 Task: Create Board Content Amplification to Workspace Credit Analysis. Create Board Sales Performance Management to Workspace Credit Analysis. Create Board Content Marketing Infographic Strategy and Execution to Workspace Credit Analysis
Action: Mouse moved to (109, 65)
Screenshot: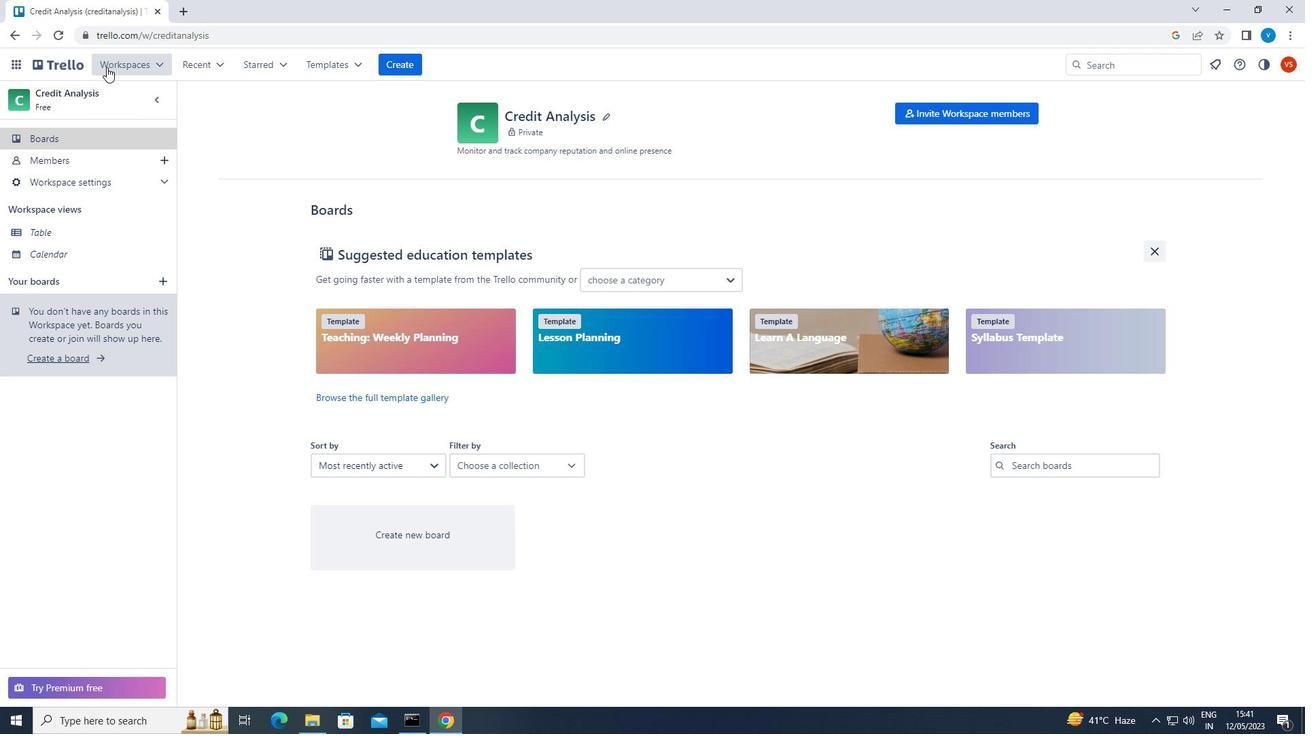 
Action: Mouse pressed left at (109, 65)
Screenshot: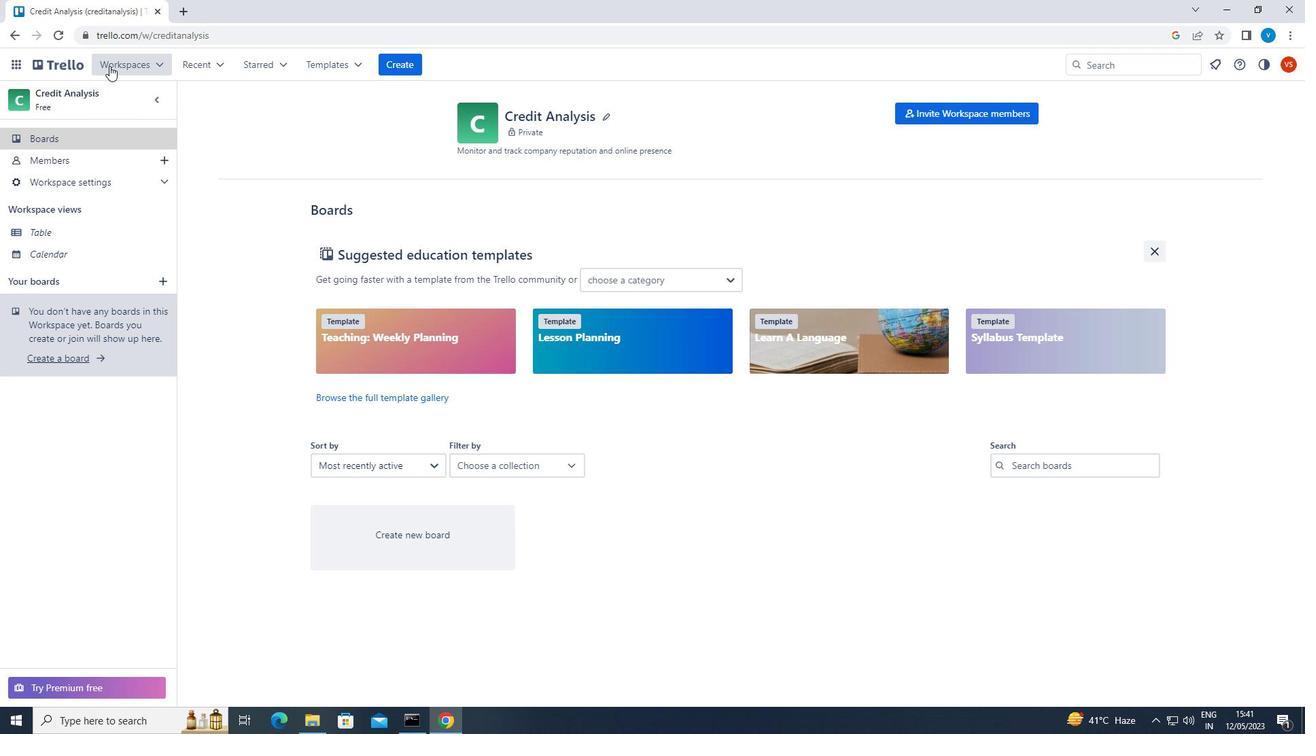 
Action: Mouse moved to (177, 433)
Screenshot: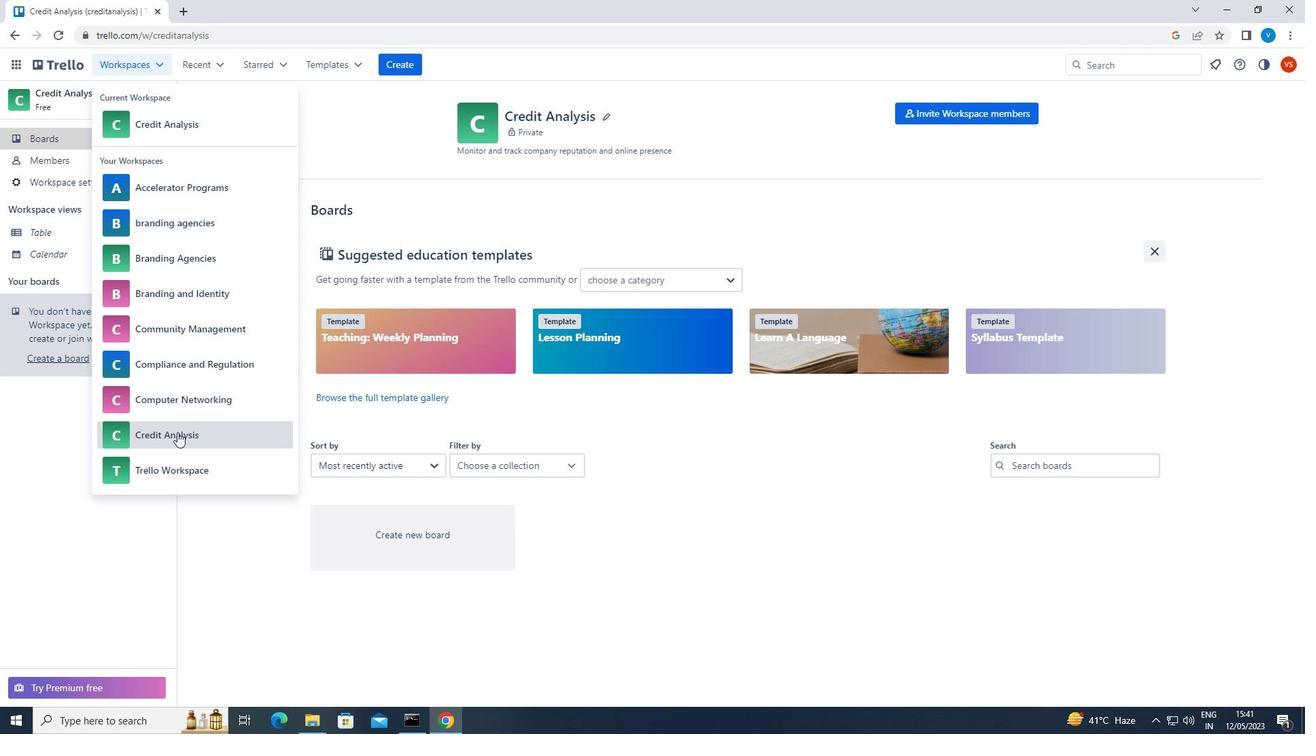 
Action: Mouse pressed left at (177, 433)
Screenshot: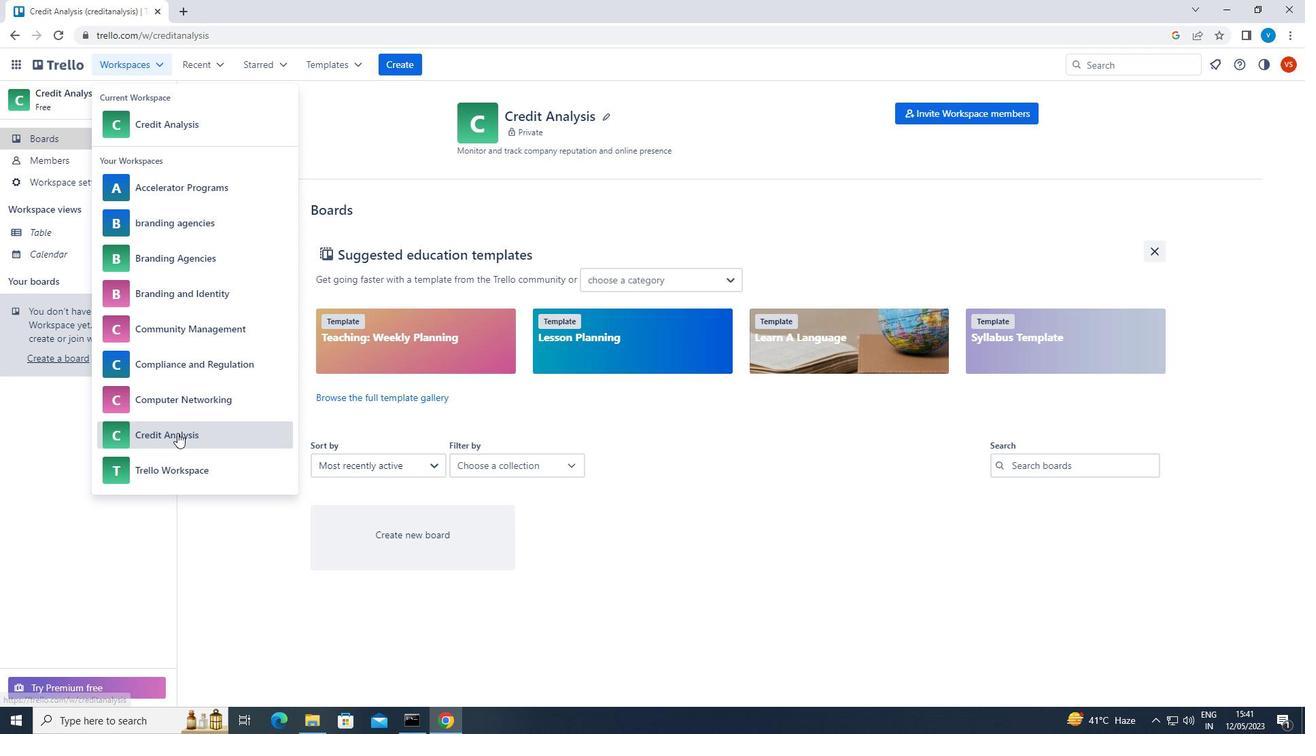 
Action: Mouse moved to (410, 522)
Screenshot: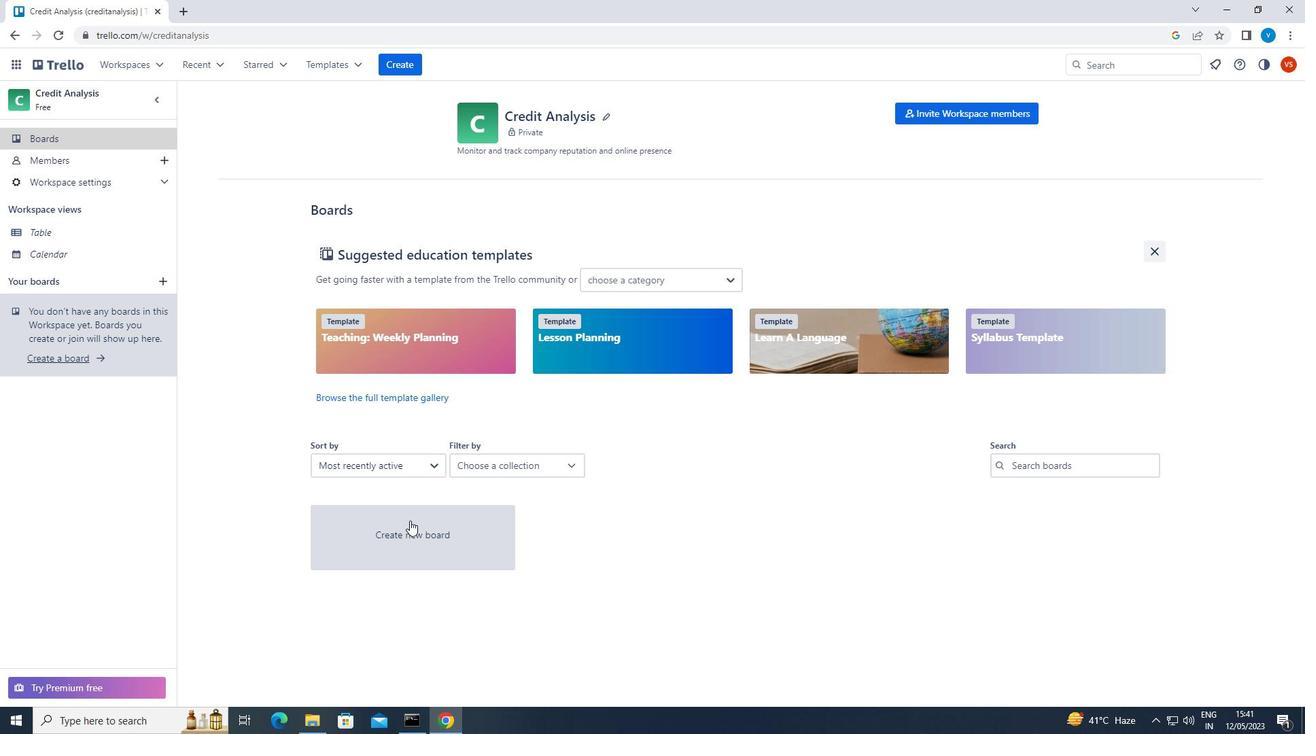 
Action: Mouse pressed left at (410, 522)
Screenshot: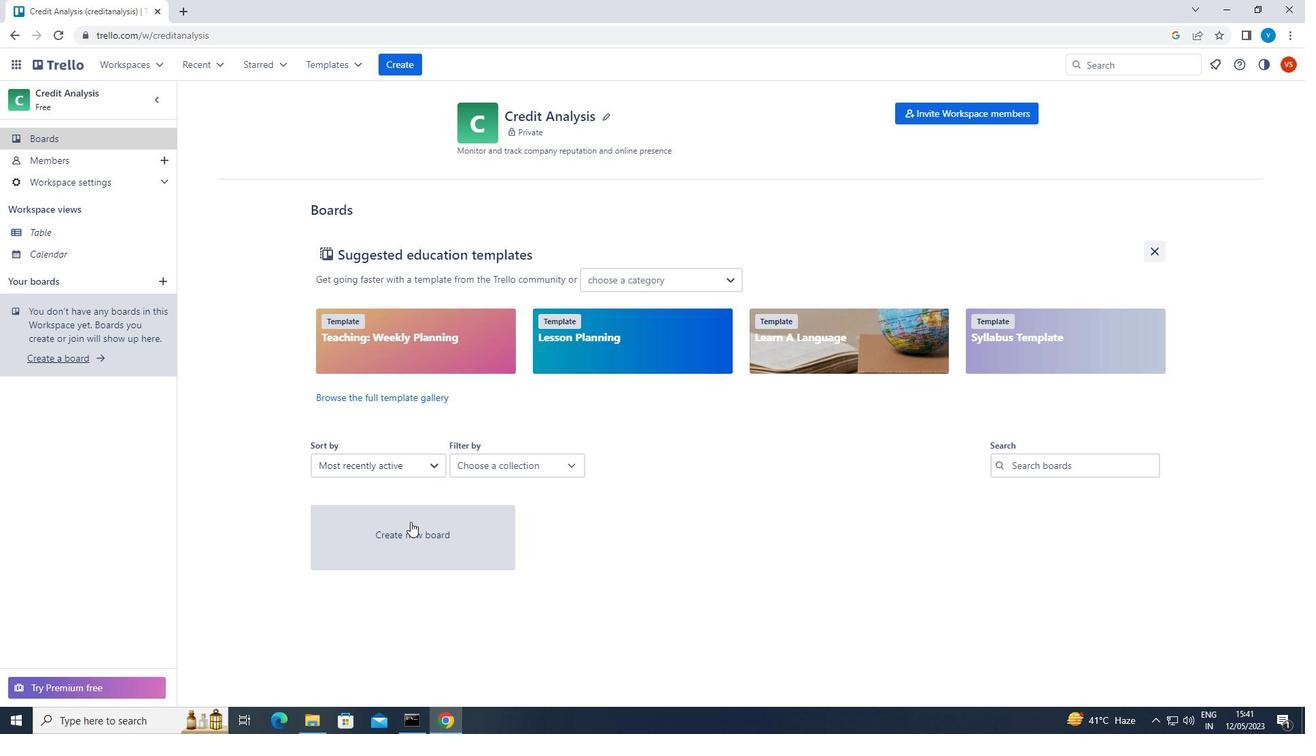 
Action: Mouse moved to (565, 492)
Screenshot: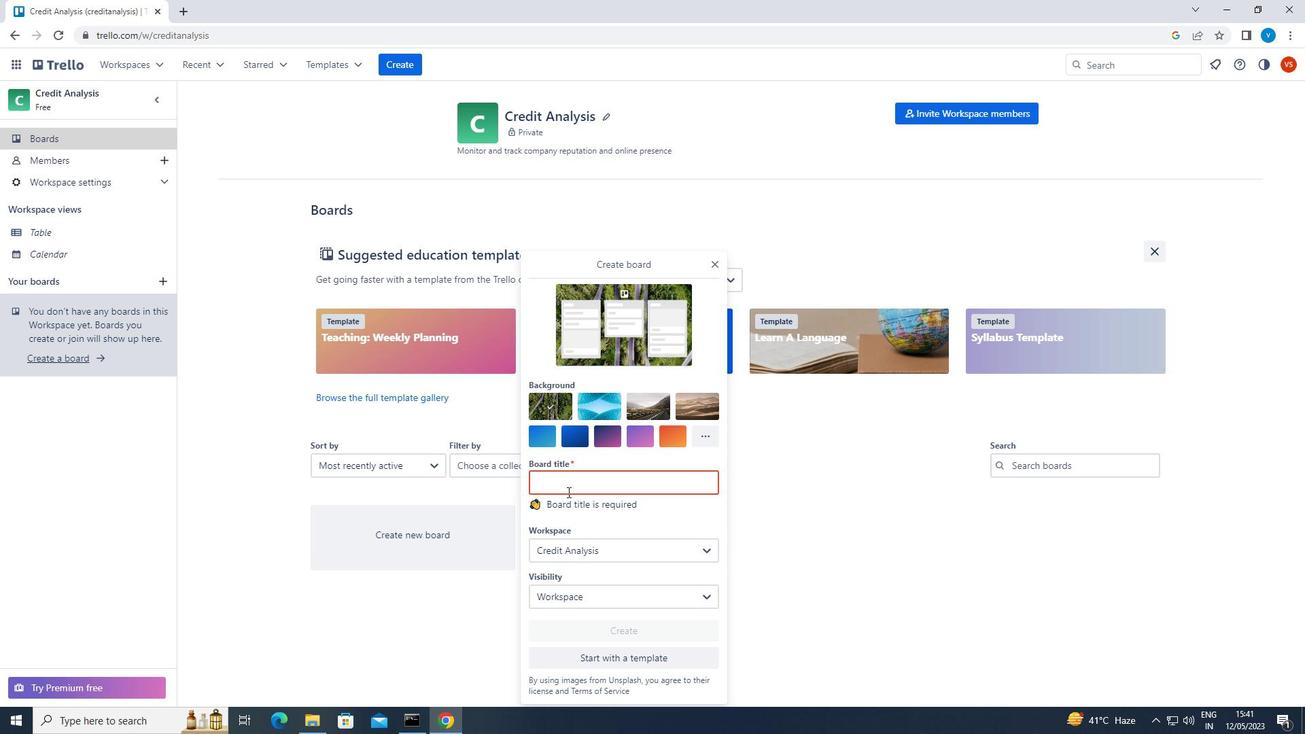
Action: Key pressed <Key.shift>CONTENT<Key.space><Key.shift>AMPLIFICATION
Screenshot: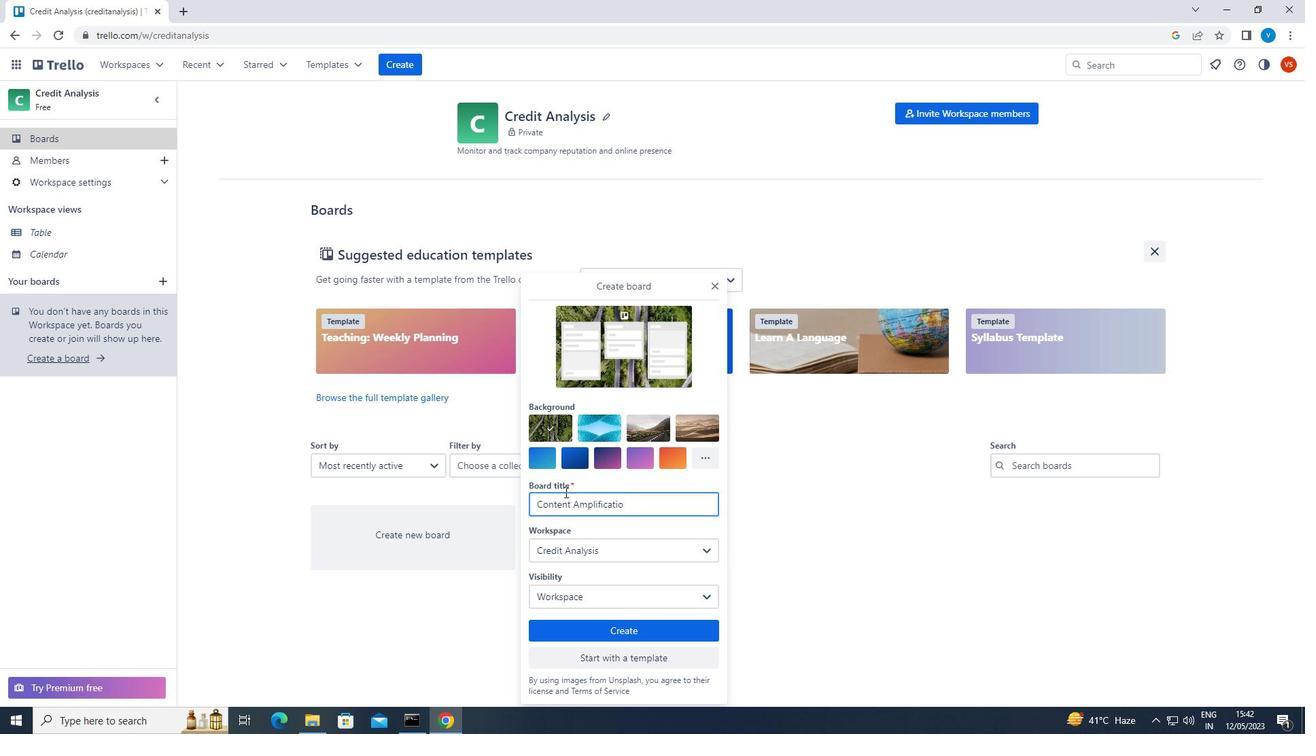 
Action: Mouse moved to (623, 634)
Screenshot: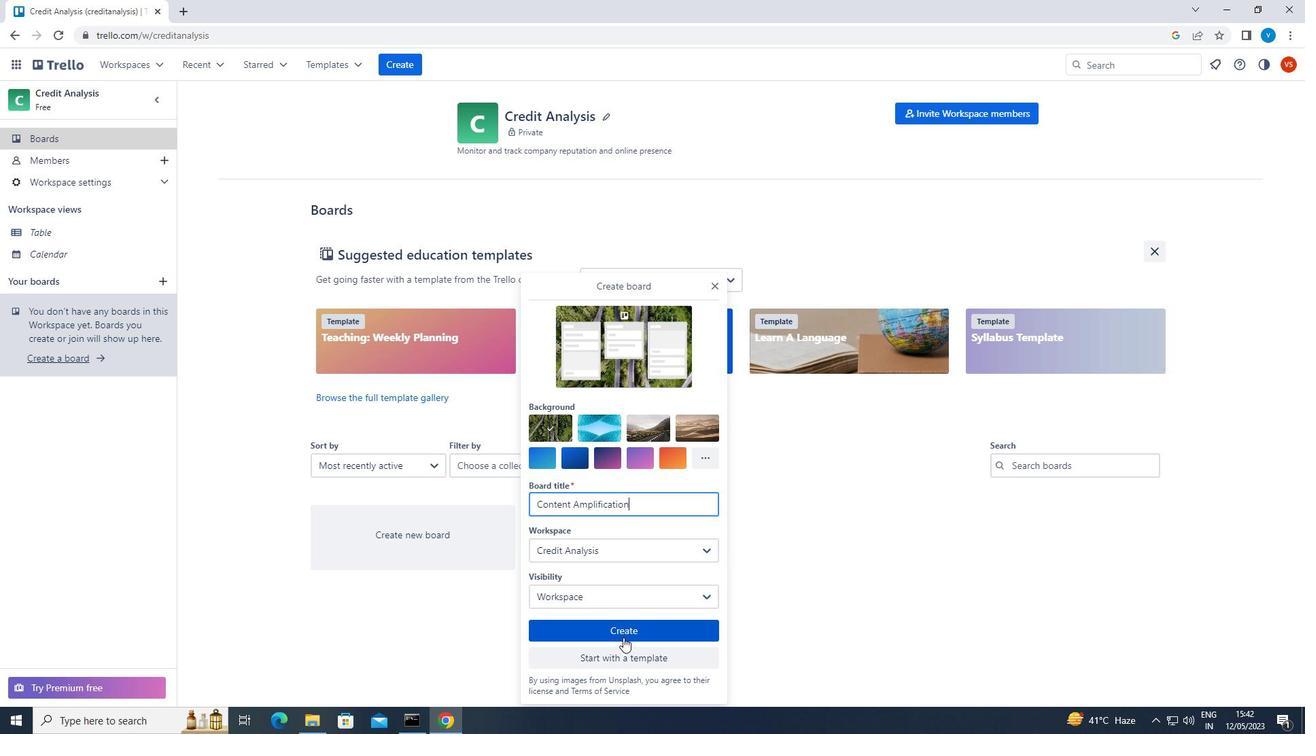 
Action: Mouse pressed left at (623, 634)
Screenshot: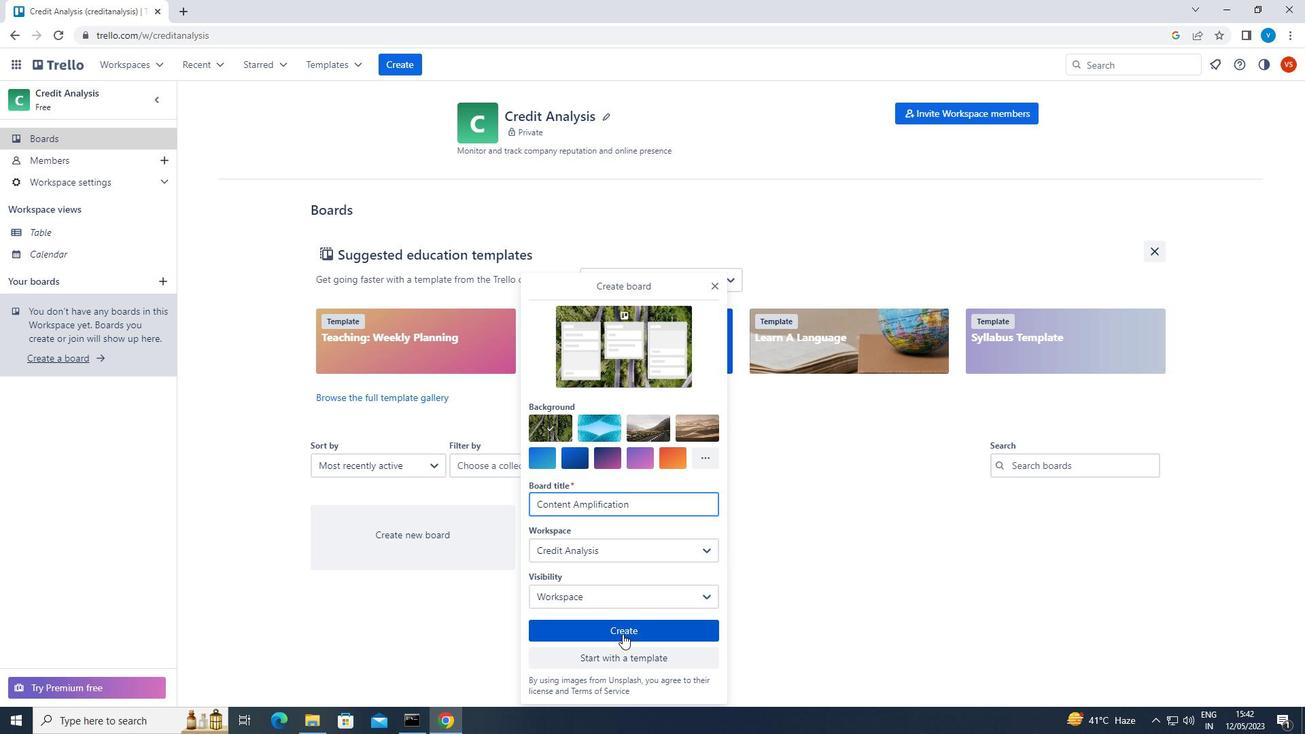 
Action: Mouse moved to (397, 70)
Screenshot: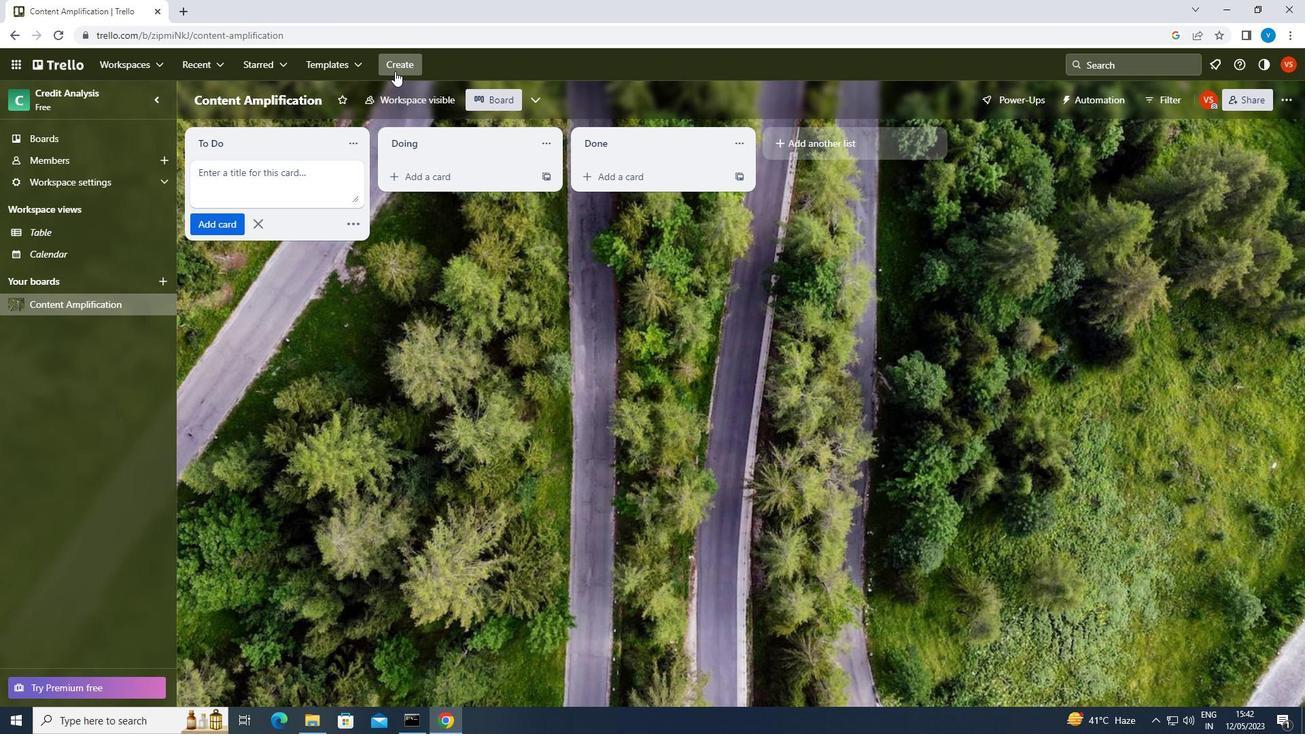 
Action: Mouse pressed left at (397, 70)
Screenshot: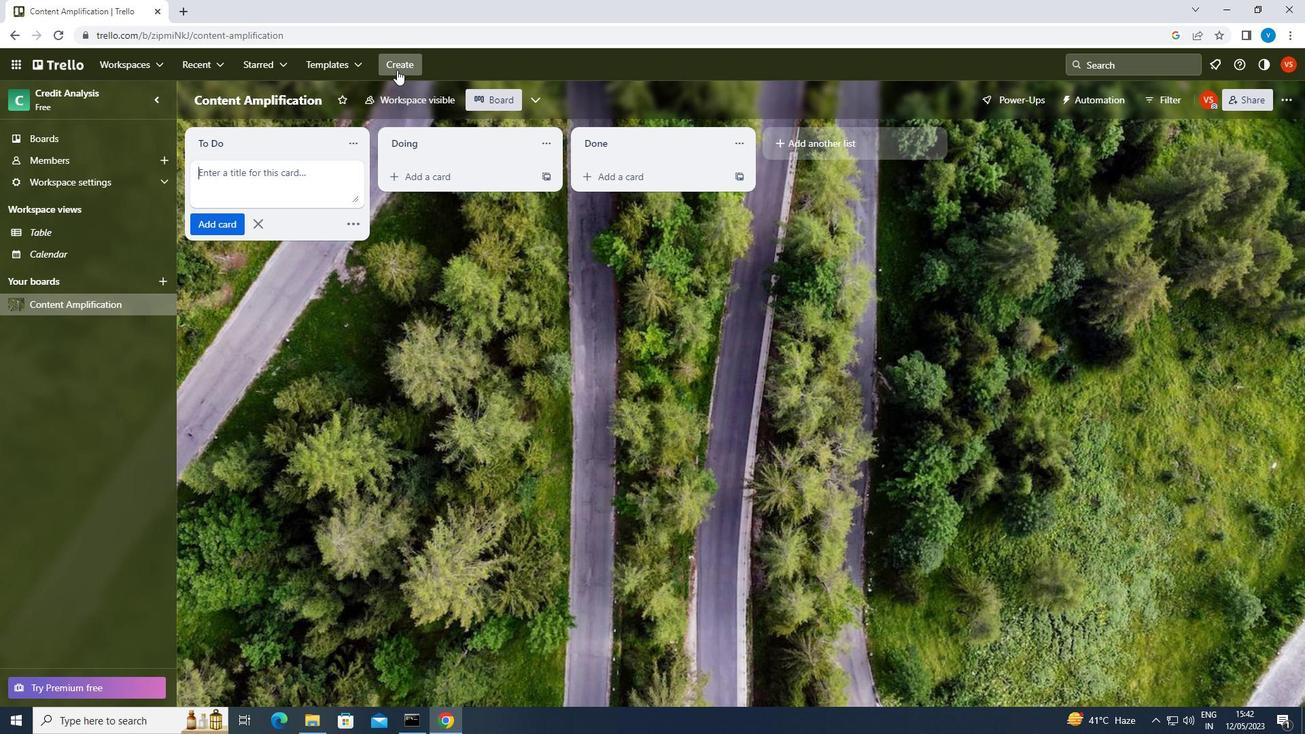 
Action: Mouse moved to (405, 111)
Screenshot: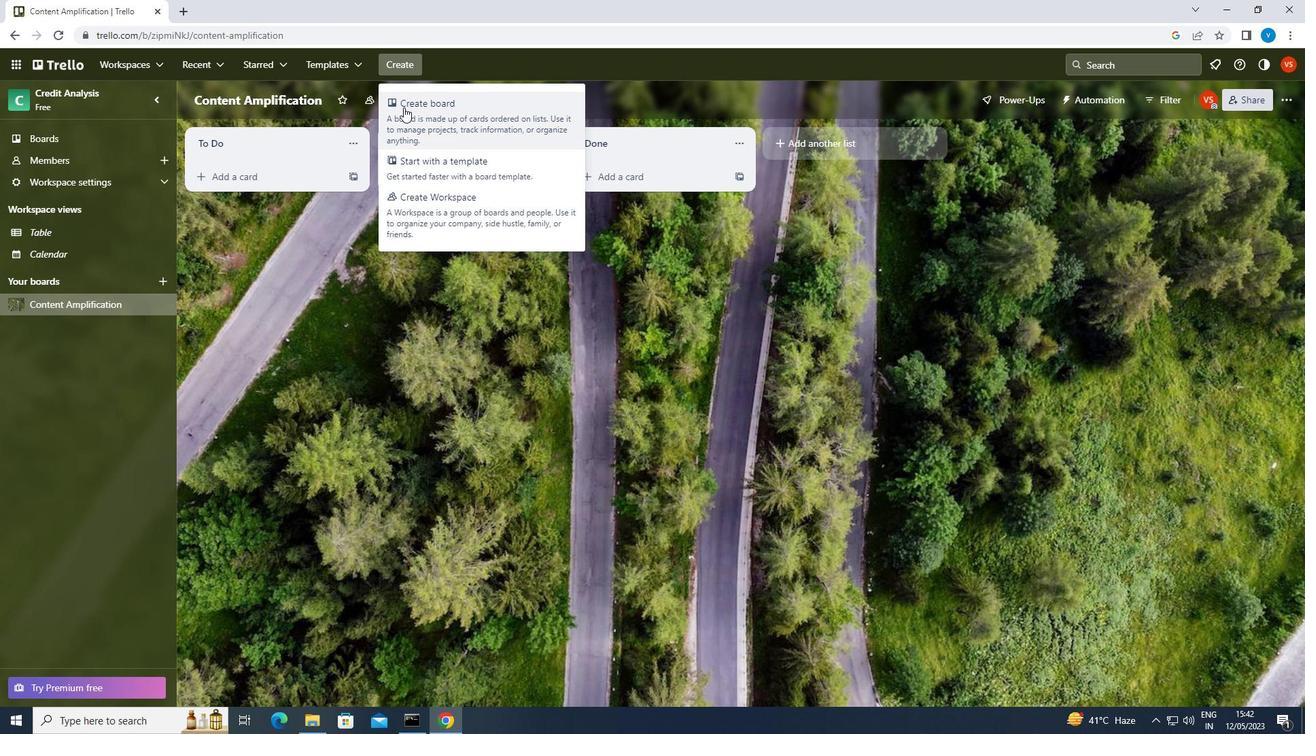 
Action: Mouse pressed left at (405, 111)
Screenshot: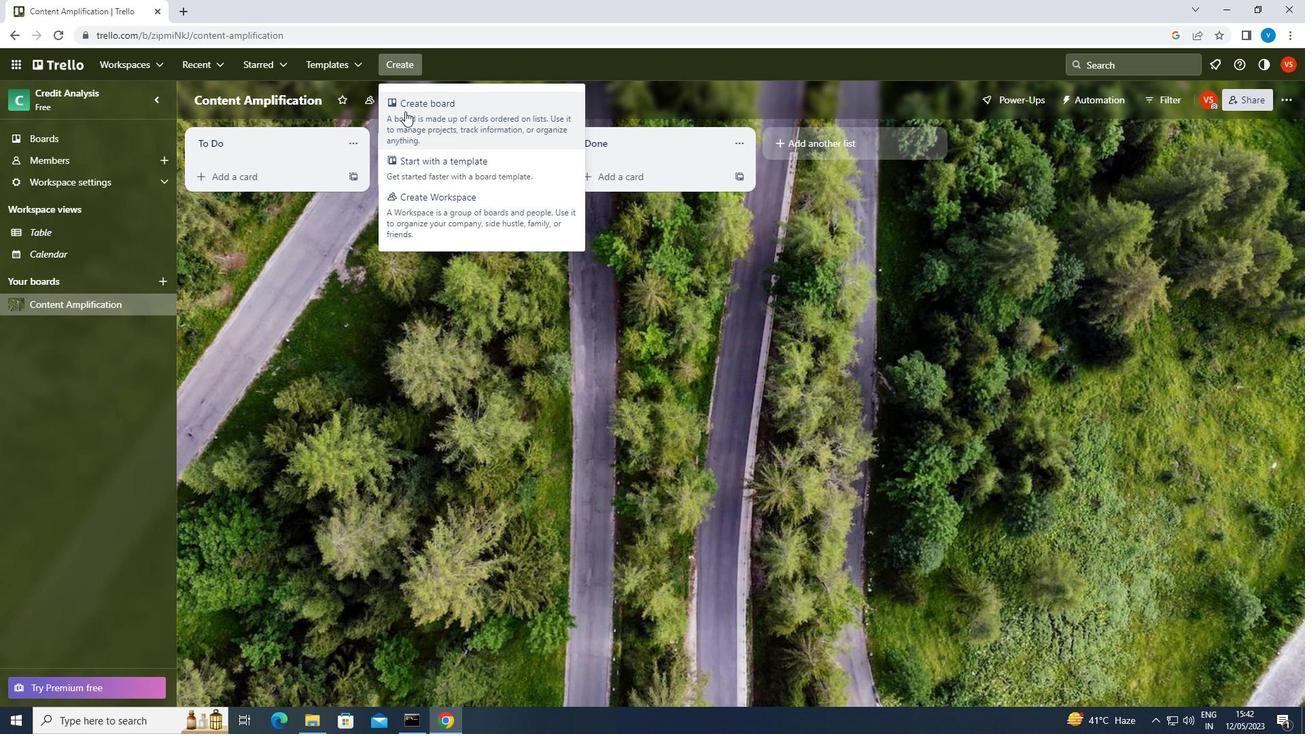 
Action: Mouse moved to (432, 181)
Screenshot: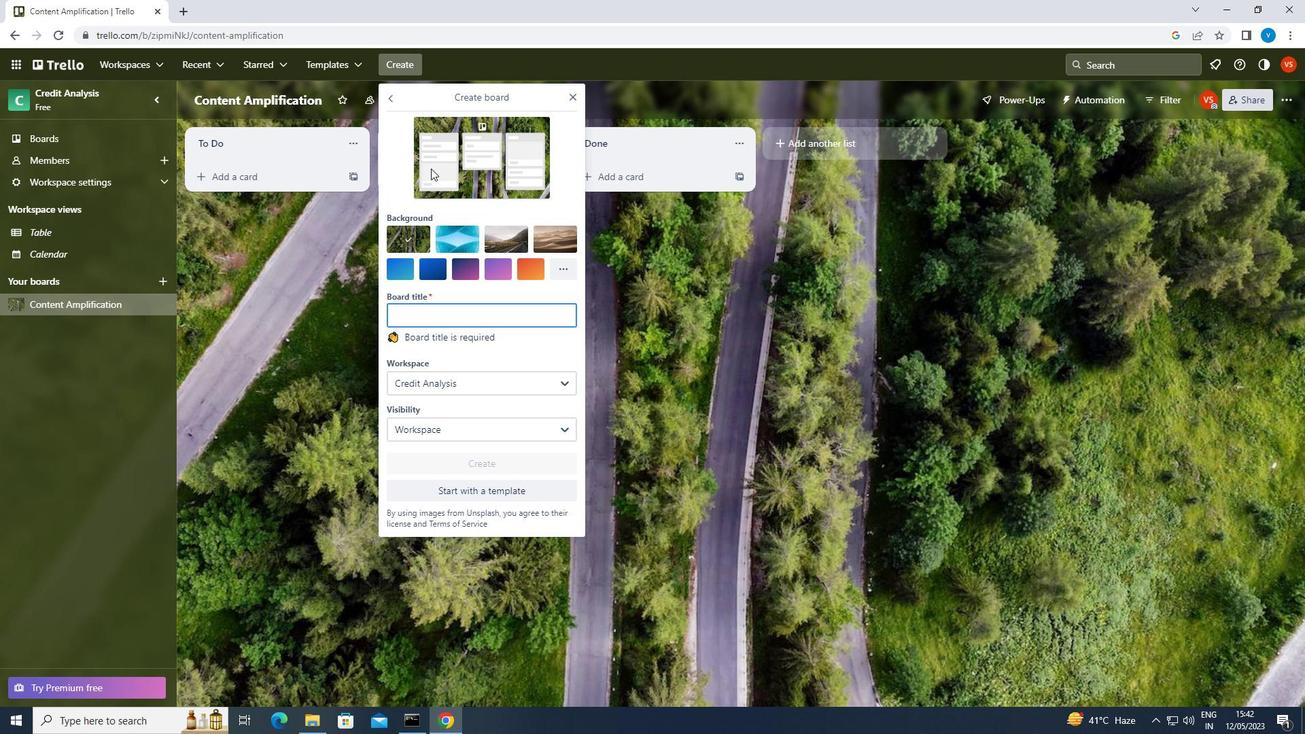 
Action: Key pressed <Key.shift>SALES<Key.space><Key.shift>PERFORMANCE<Key.space><Key.shift>MANAGEMENT
Screenshot: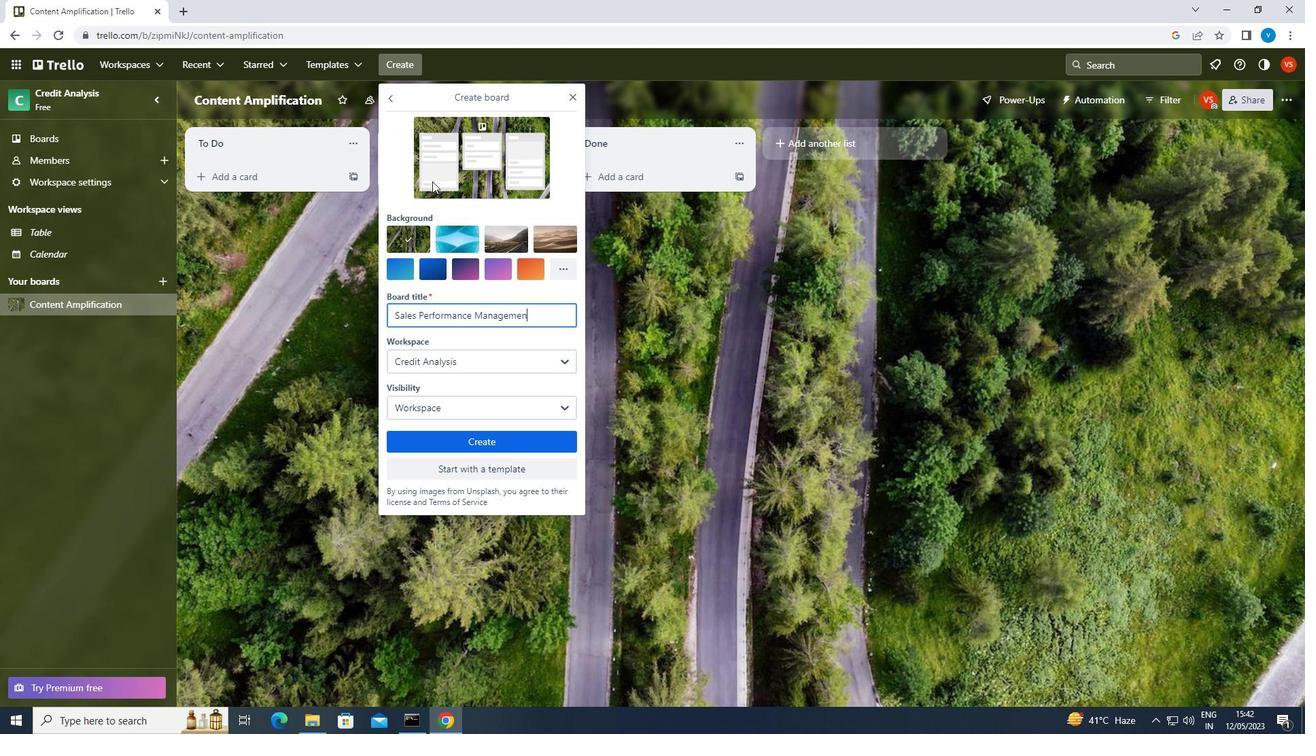
Action: Mouse moved to (519, 435)
Screenshot: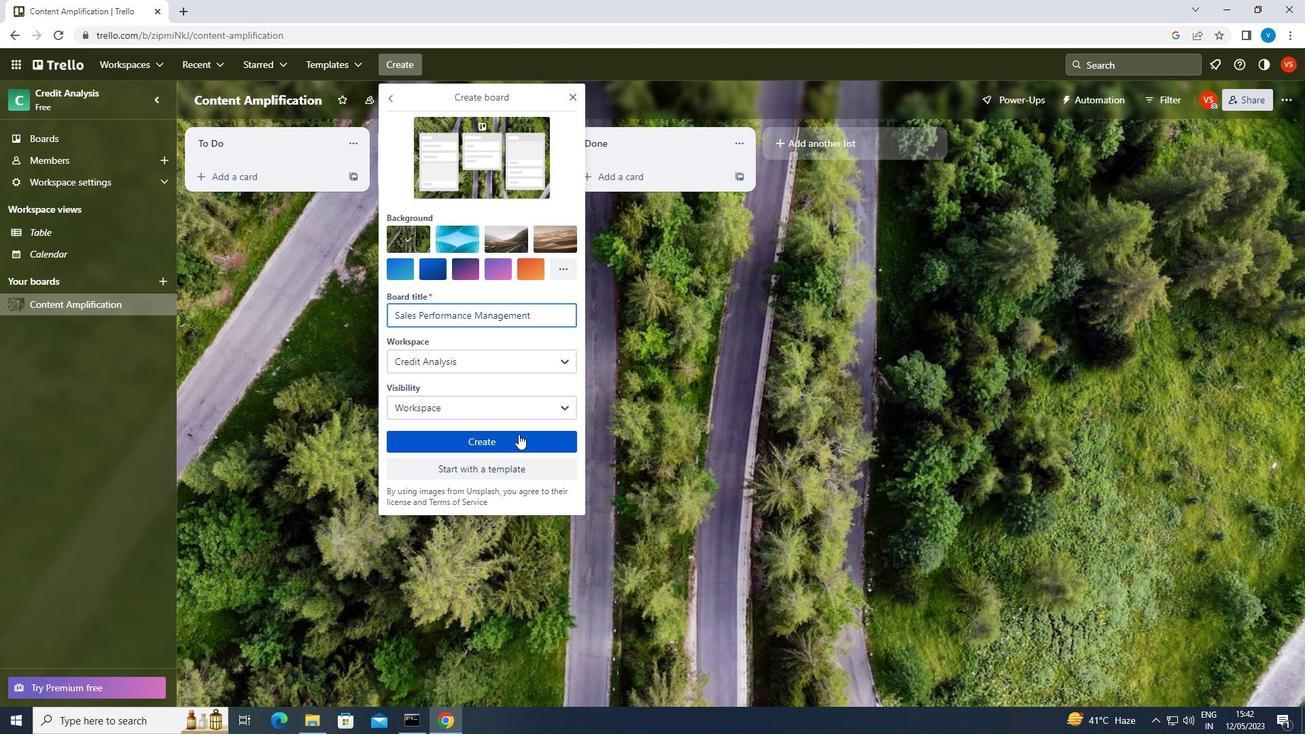 
Action: Mouse pressed left at (519, 435)
Screenshot: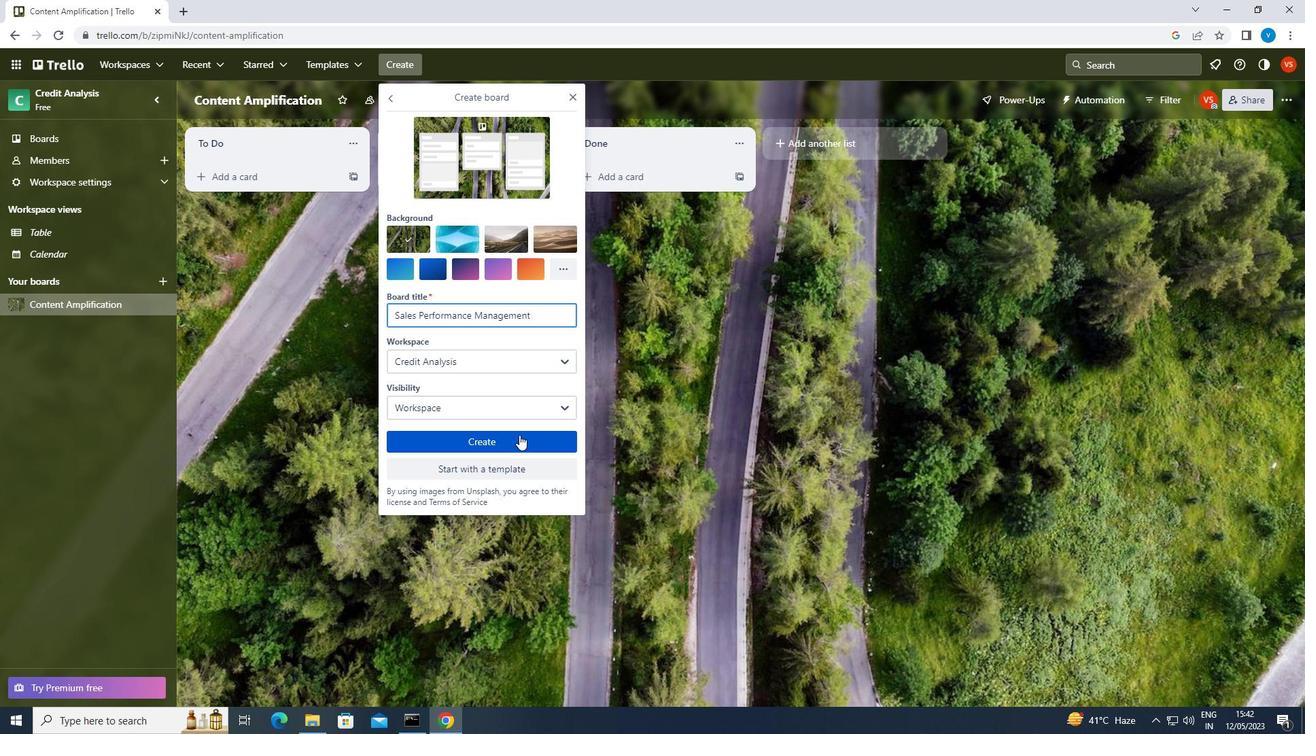 
Action: Mouse moved to (412, 59)
Screenshot: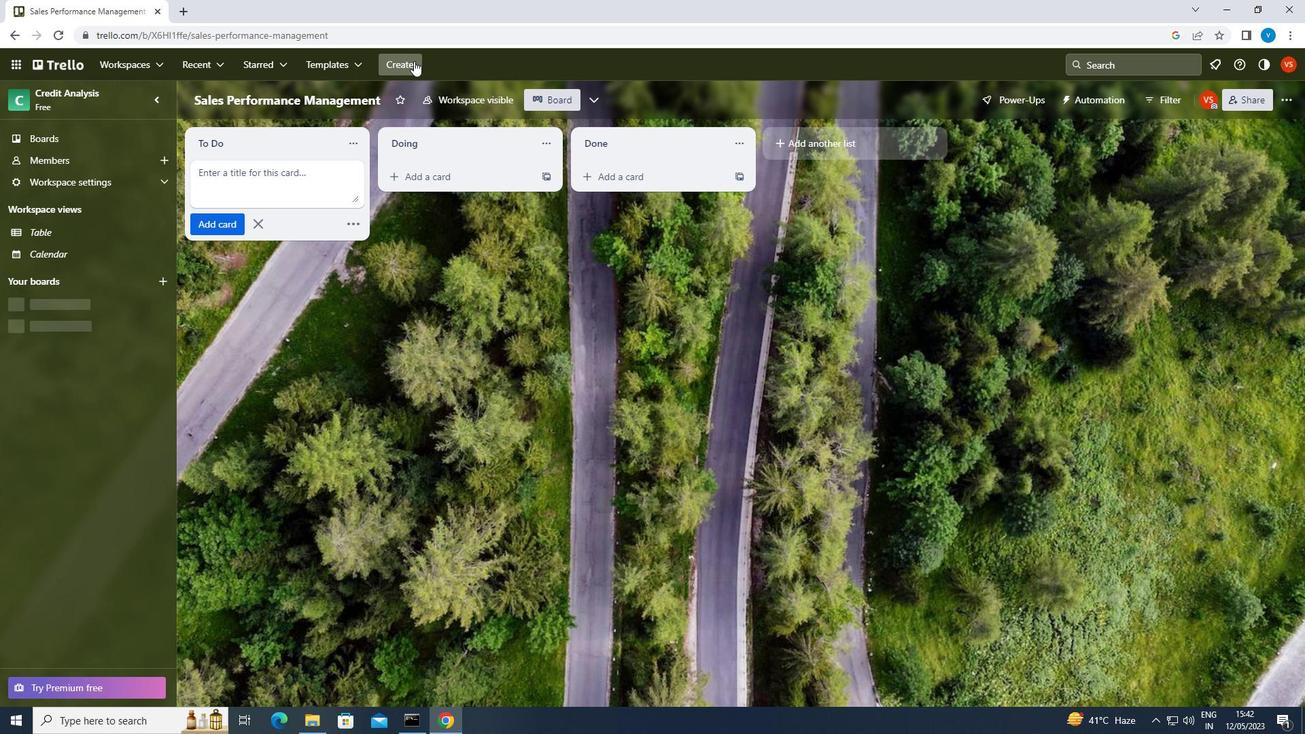 
Action: Mouse pressed left at (412, 59)
Screenshot: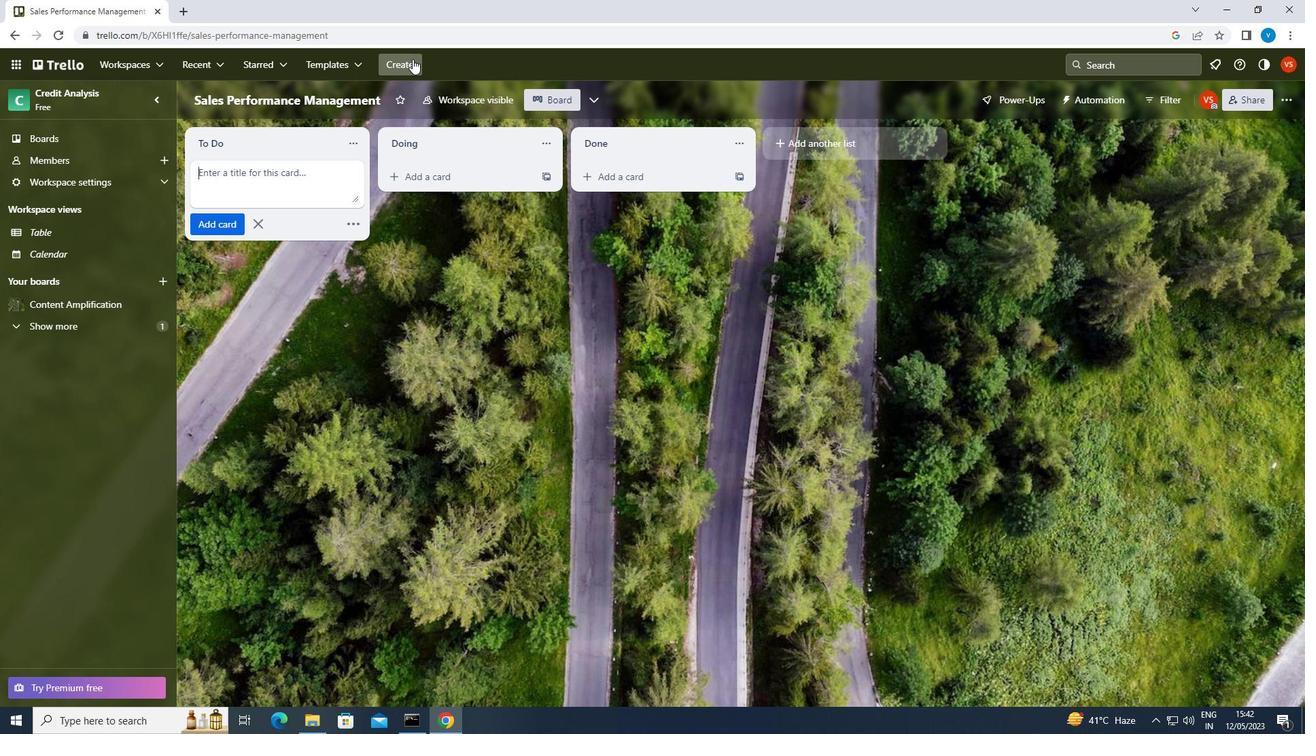 
Action: Mouse moved to (446, 126)
Screenshot: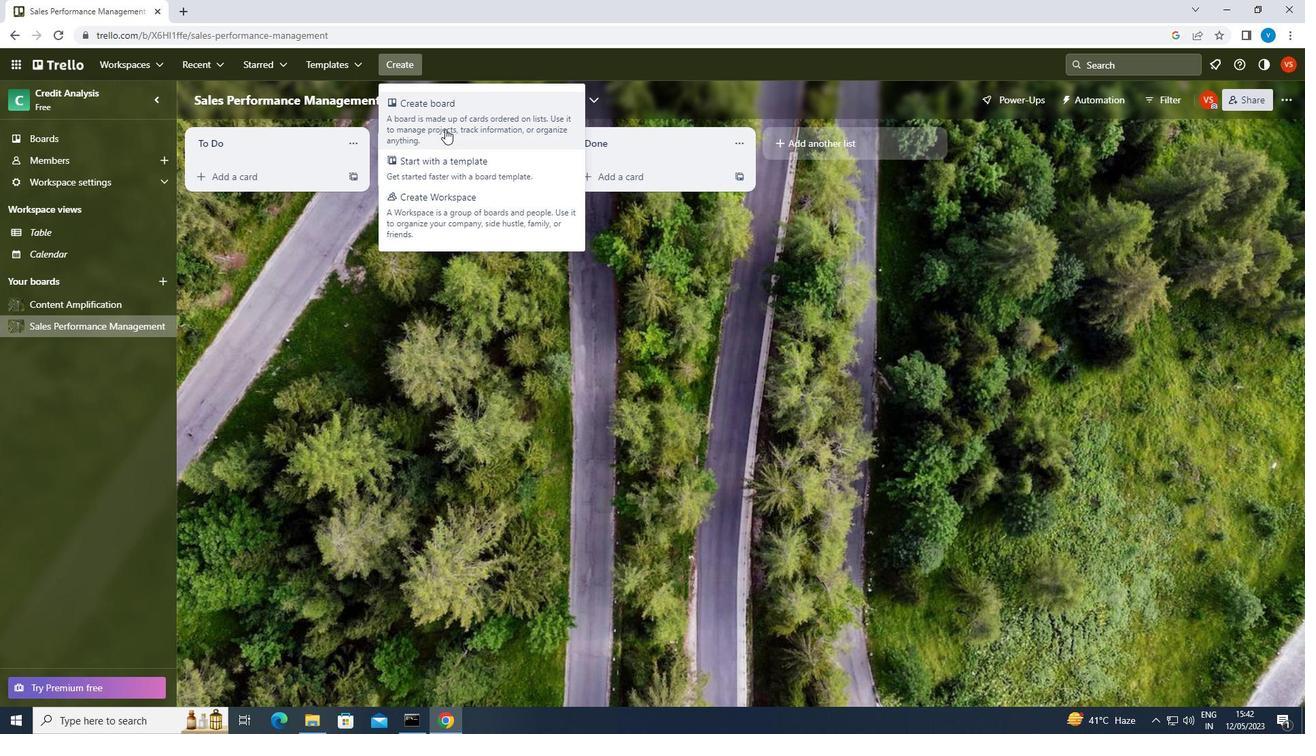 
Action: Mouse pressed left at (446, 126)
Screenshot: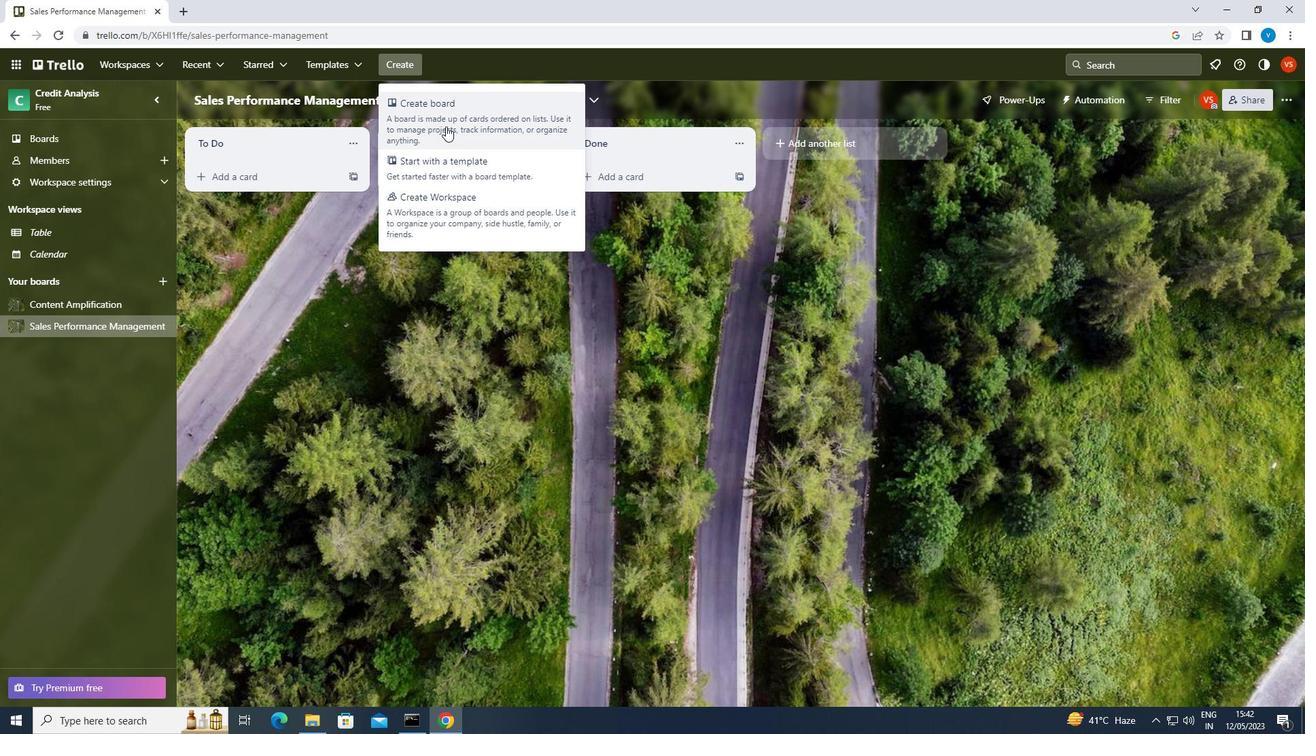 
Action: Mouse moved to (515, 326)
Screenshot: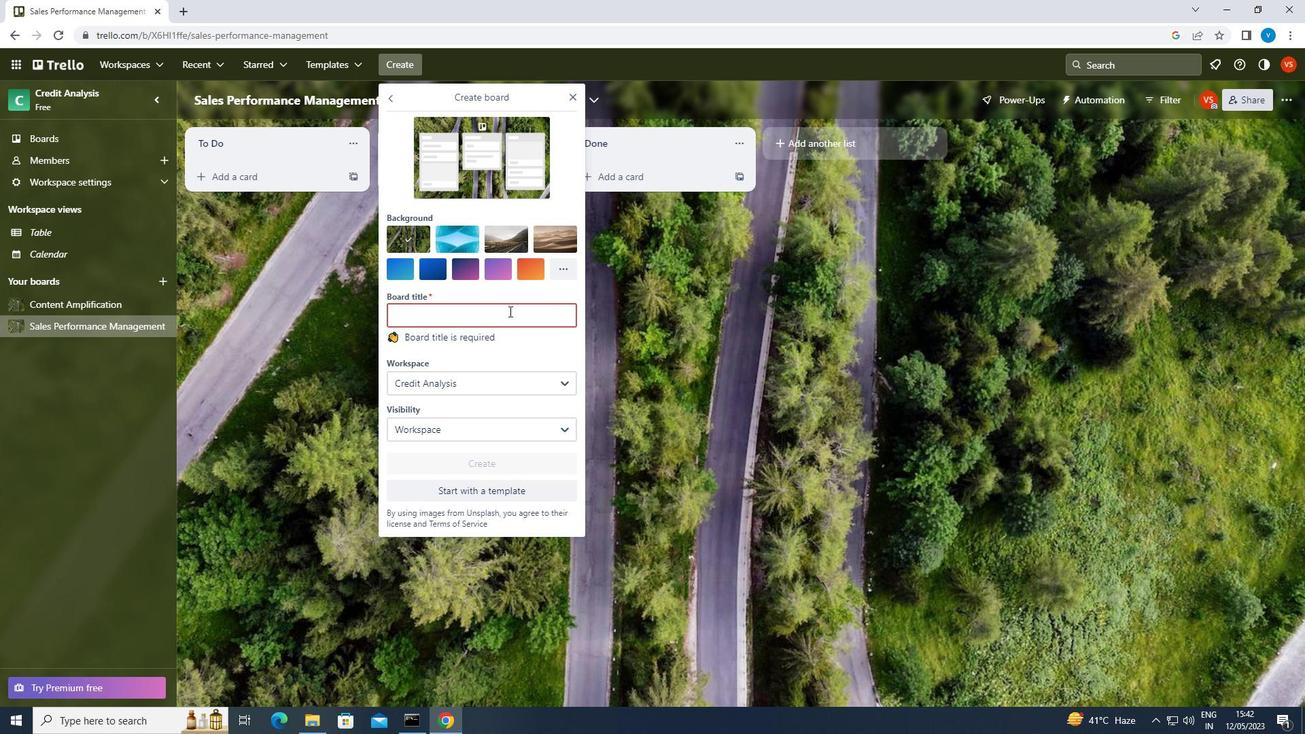 
Action: Key pressed <Key.shift>CONTENT<Key.space><Key.shift>MARKETING<Key.space><Key.shift>INFOGRAPHIC<Key.space><Key.shift>STRATEGY<Key.space>AND<Key.space><Key.shift>EXECUTION
Screenshot: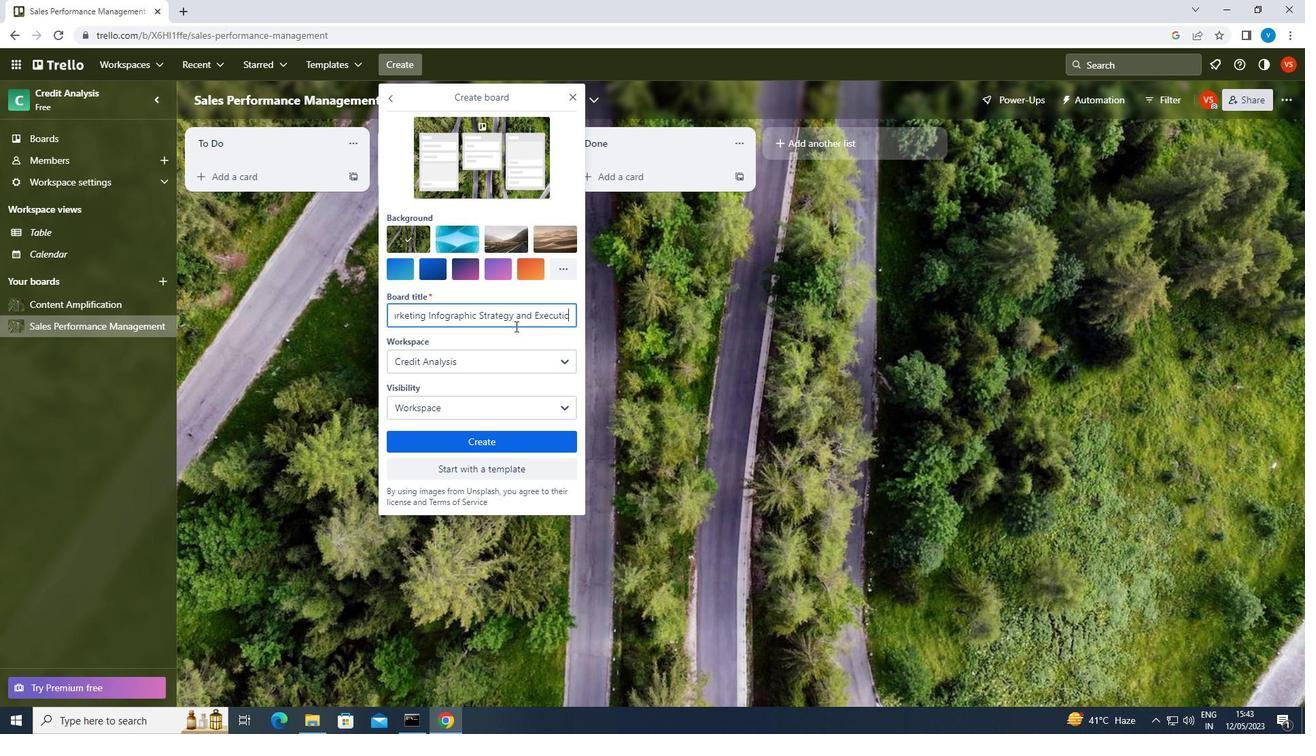 
Action: Mouse moved to (508, 435)
Screenshot: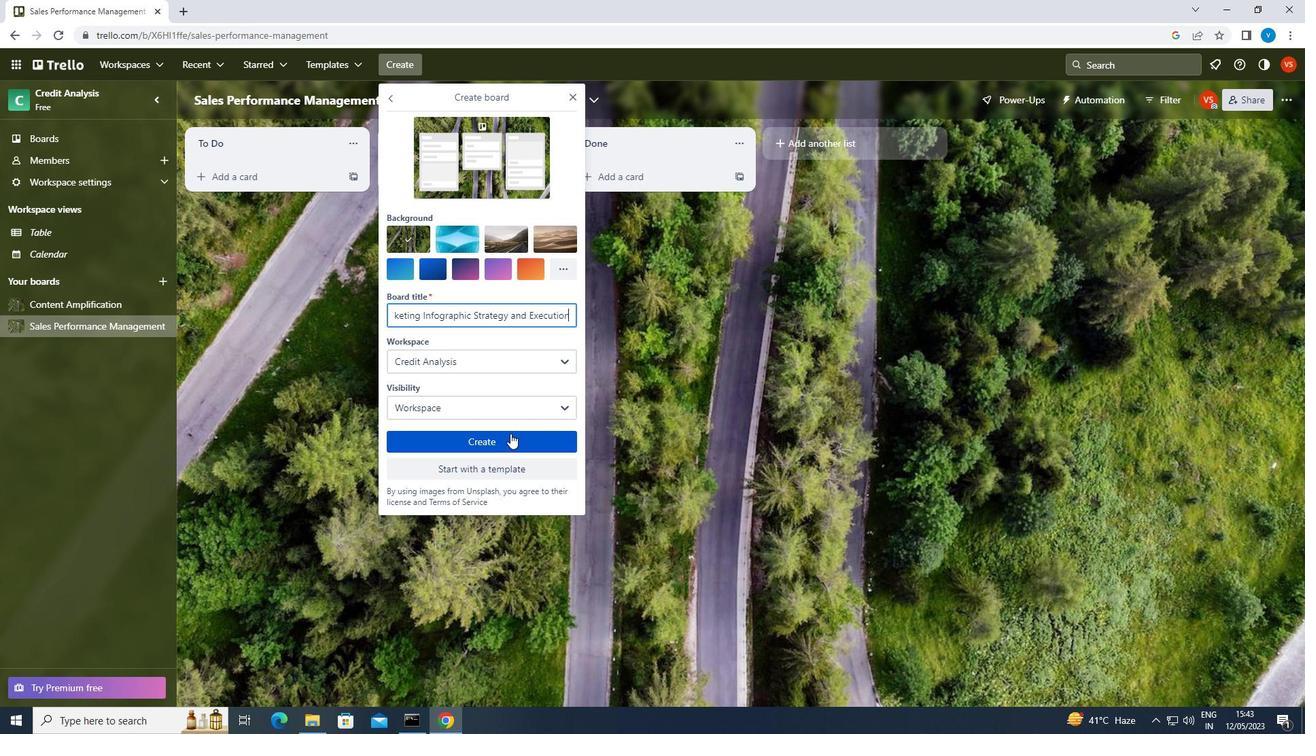 
Action: Mouse pressed left at (508, 435)
Screenshot: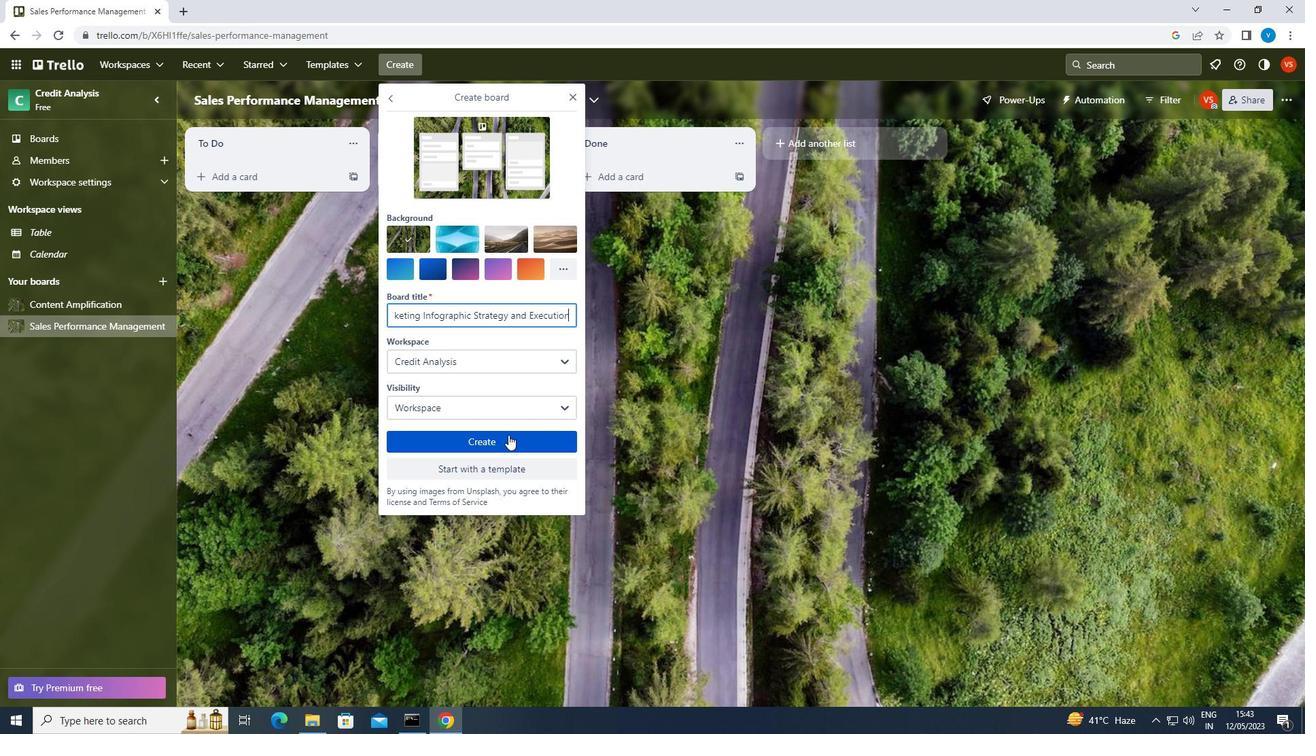 
Action: Mouse moved to (508, 435)
Screenshot: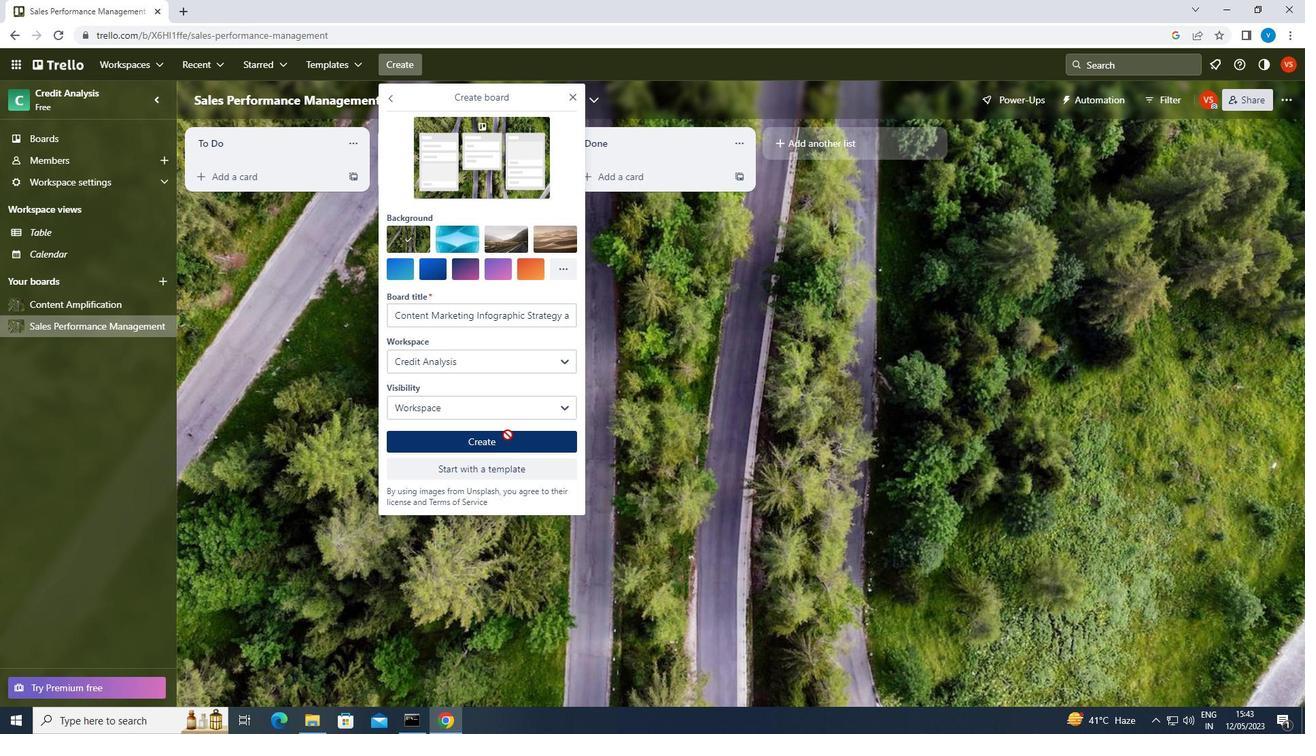 
